 Task: Create a section Fast & Ferocious and in the section, add a milestone Network Virtualization in the project ArtisanBridge
Action: Mouse moved to (224, 504)
Screenshot: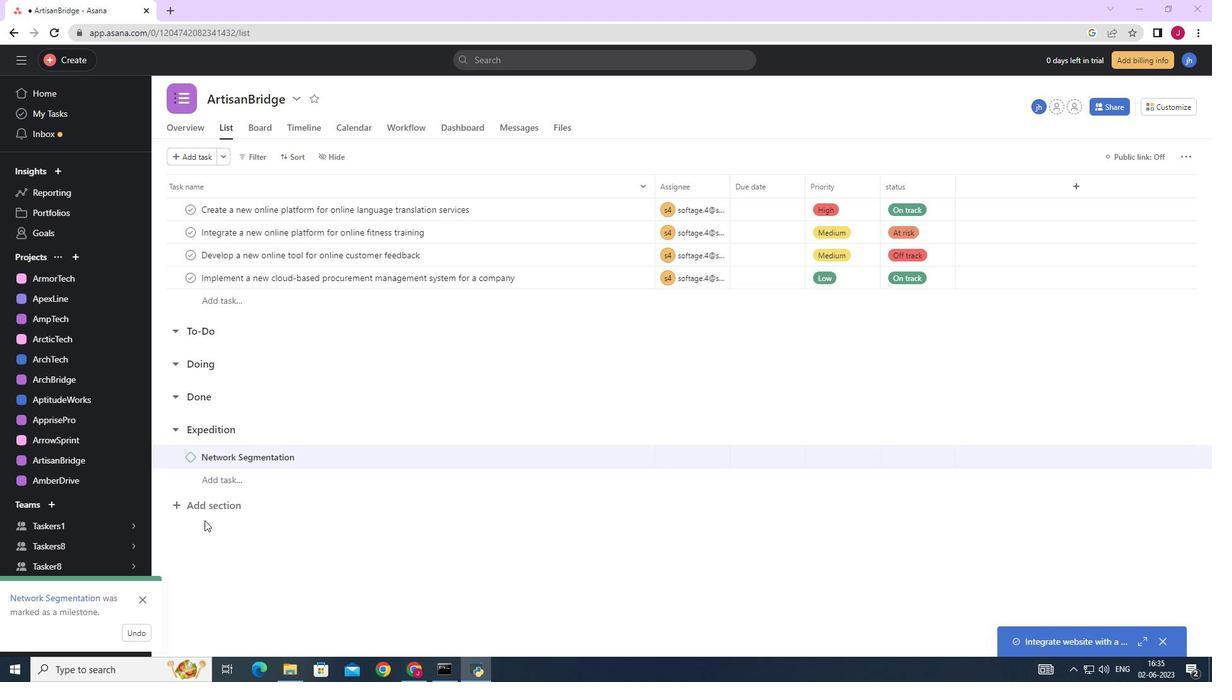 
Action: Mouse pressed left at (224, 504)
Screenshot: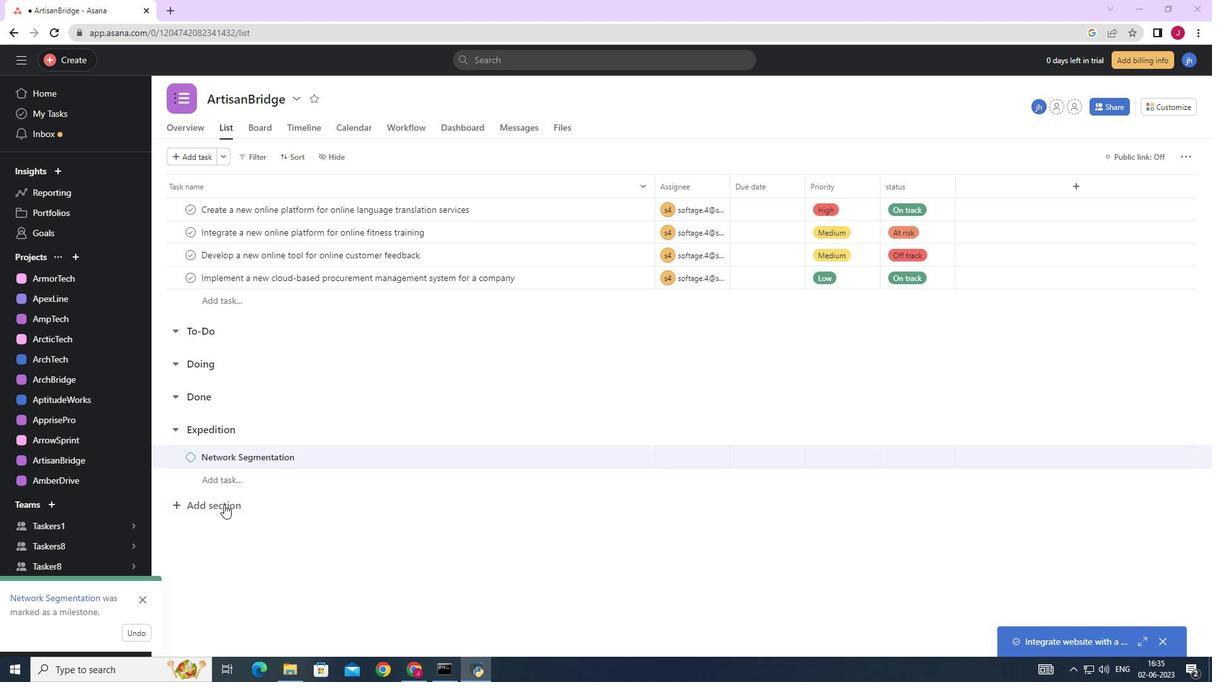 
Action: Key pressed <Key.caps_lock>F<Key.caps_lock>ast<Key.space><Key.shift>&<Key.space><Key.caps_lock>F<Key.caps_lock>erocious<Key.space><Key.enter><Key.caps_lock>N<Key.caps_lock>etwork<Key.space><Key.caps_lock>V<Key.caps_lock>irtualization<Key.space>
Screenshot: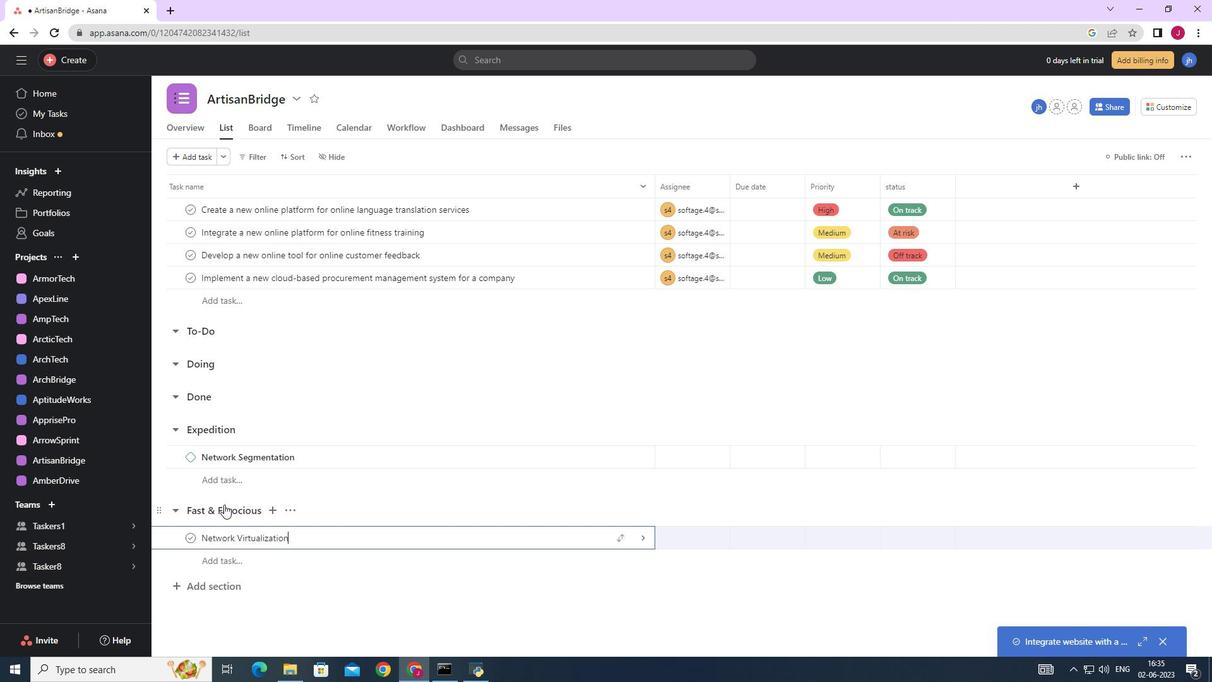 
Action: Mouse moved to (638, 539)
Screenshot: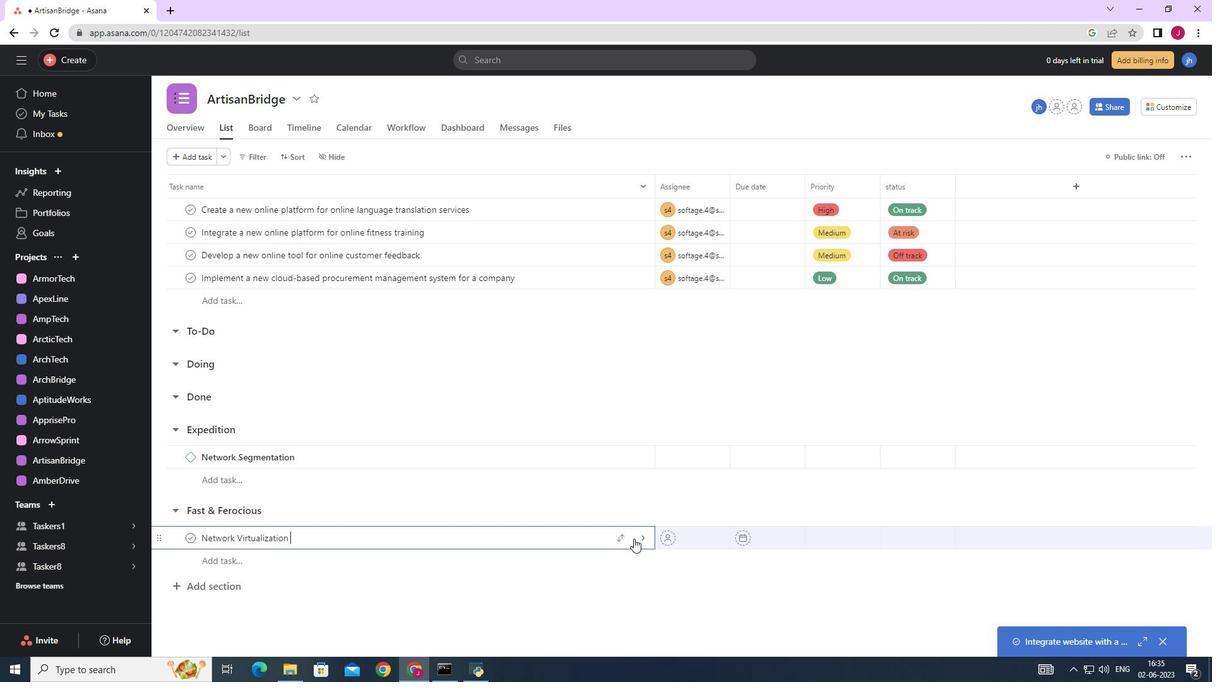 
Action: Mouse pressed left at (638, 539)
Screenshot: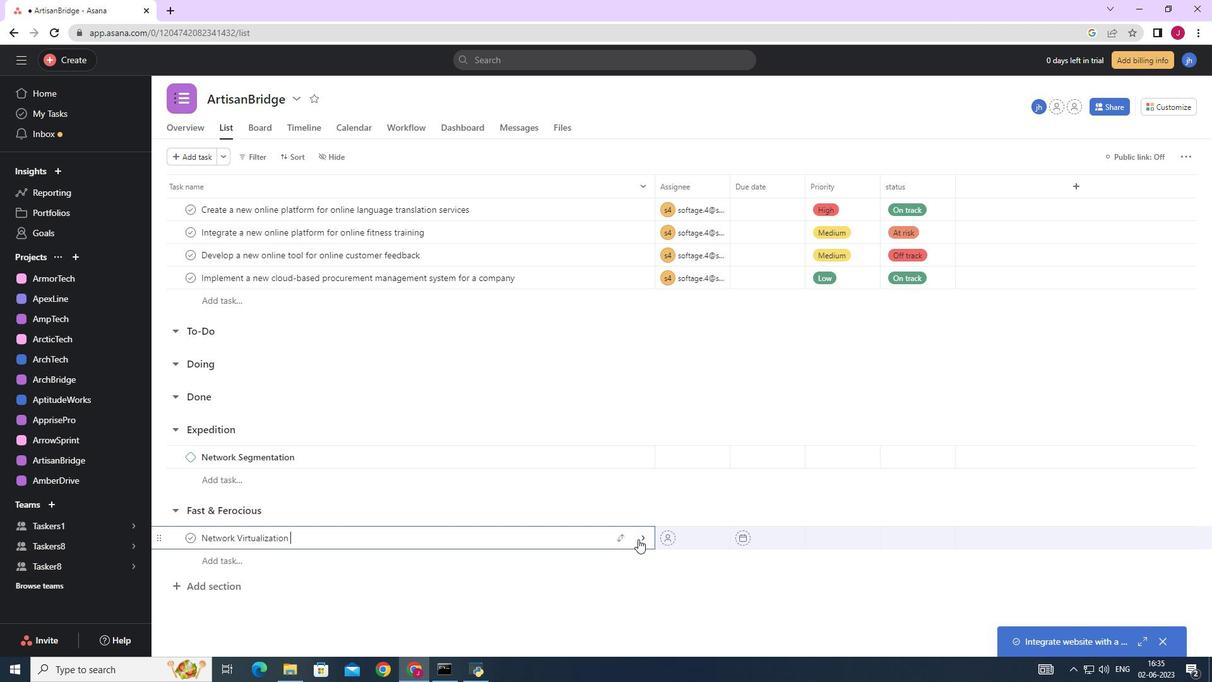 
Action: Mouse moved to (1165, 156)
Screenshot: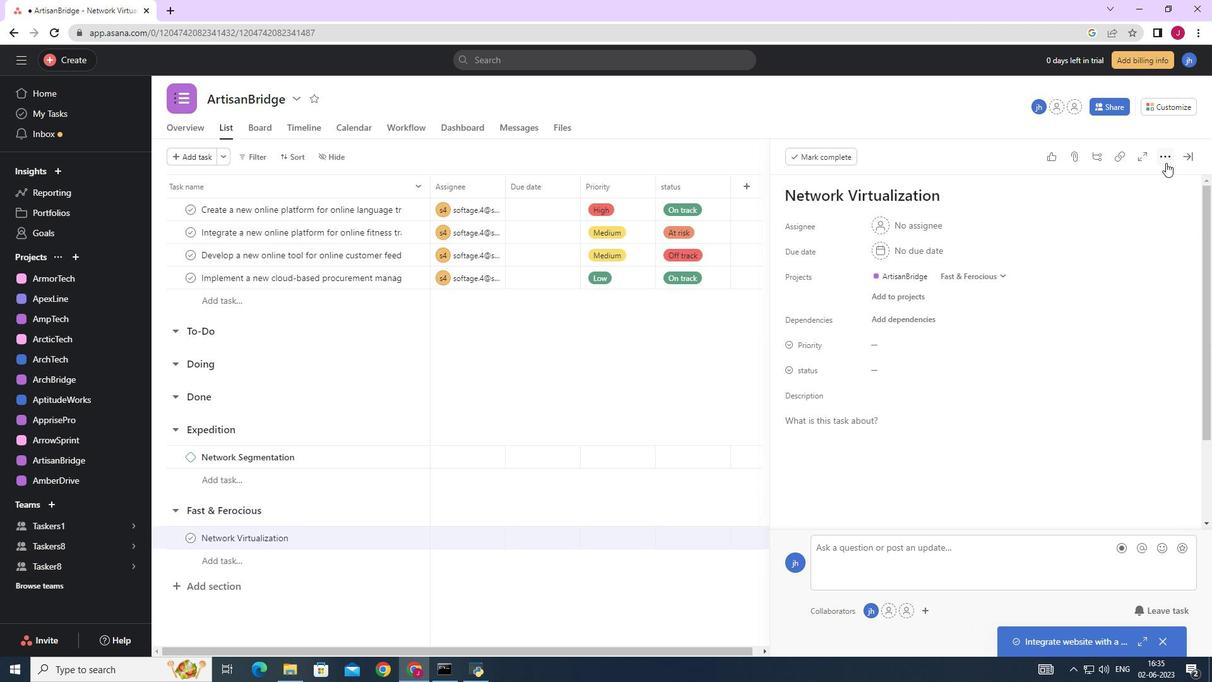 
Action: Mouse pressed left at (1165, 156)
Screenshot: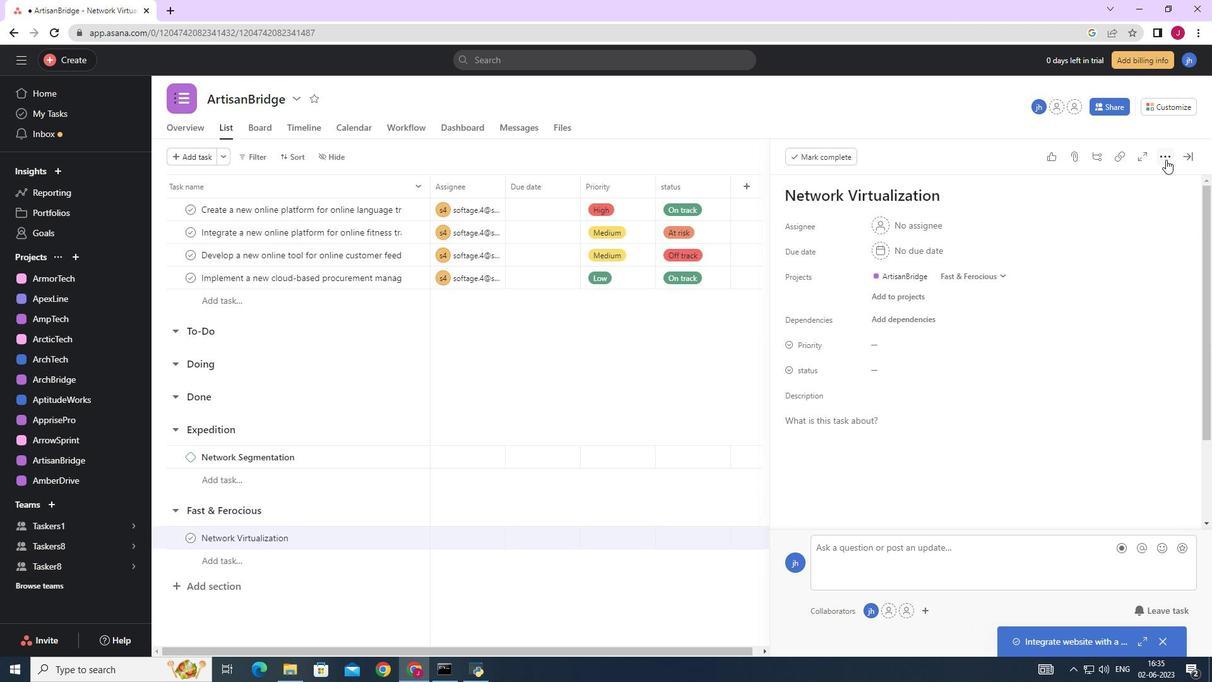 
Action: Mouse moved to (1077, 209)
Screenshot: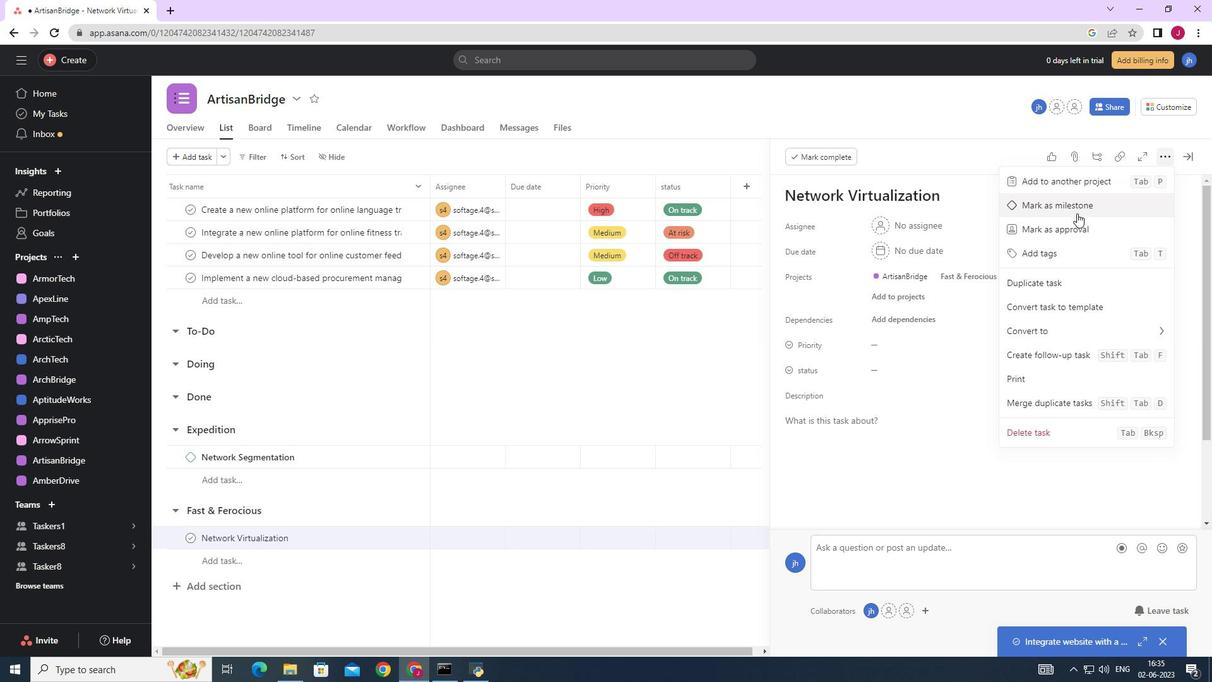 
Action: Mouse pressed left at (1077, 209)
Screenshot: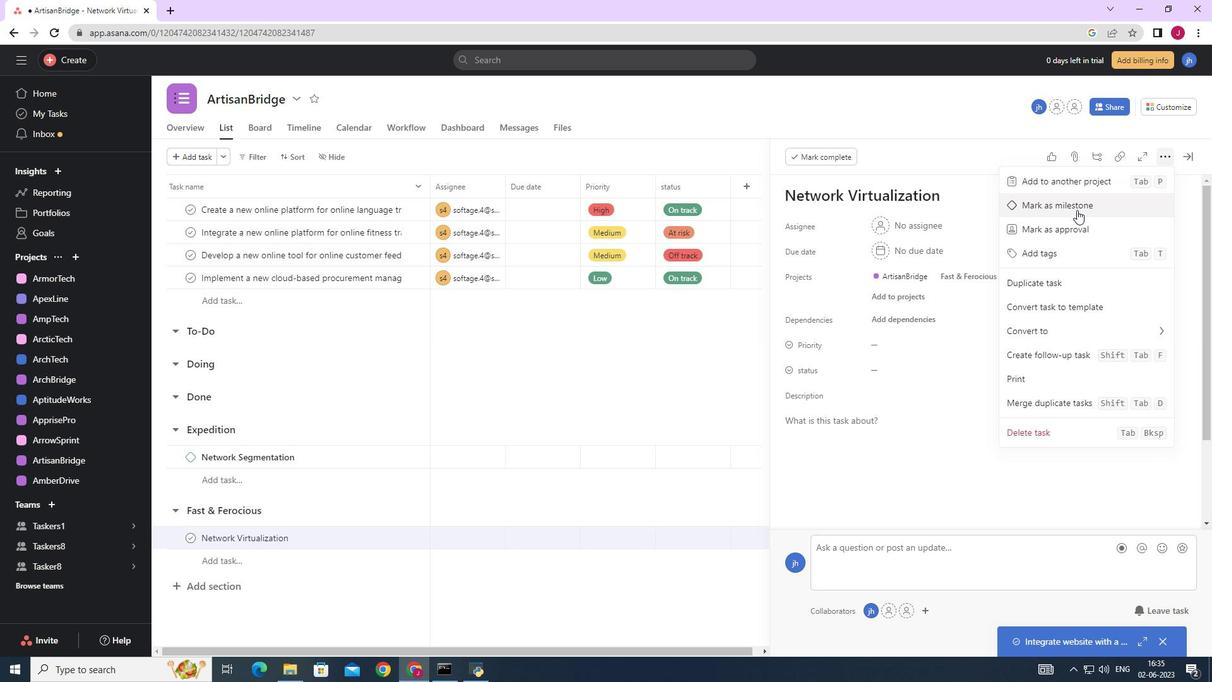 
Action: Mouse moved to (1190, 156)
Screenshot: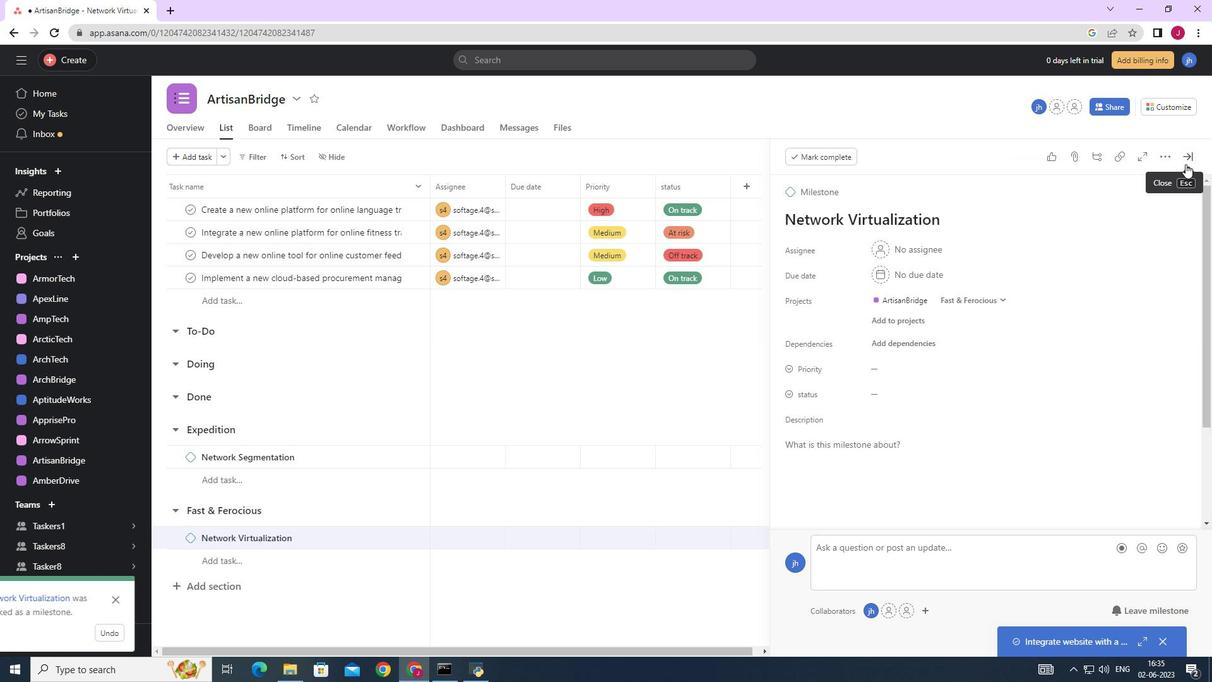 
Action: Mouse pressed left at (1190, 156)
Screenshot: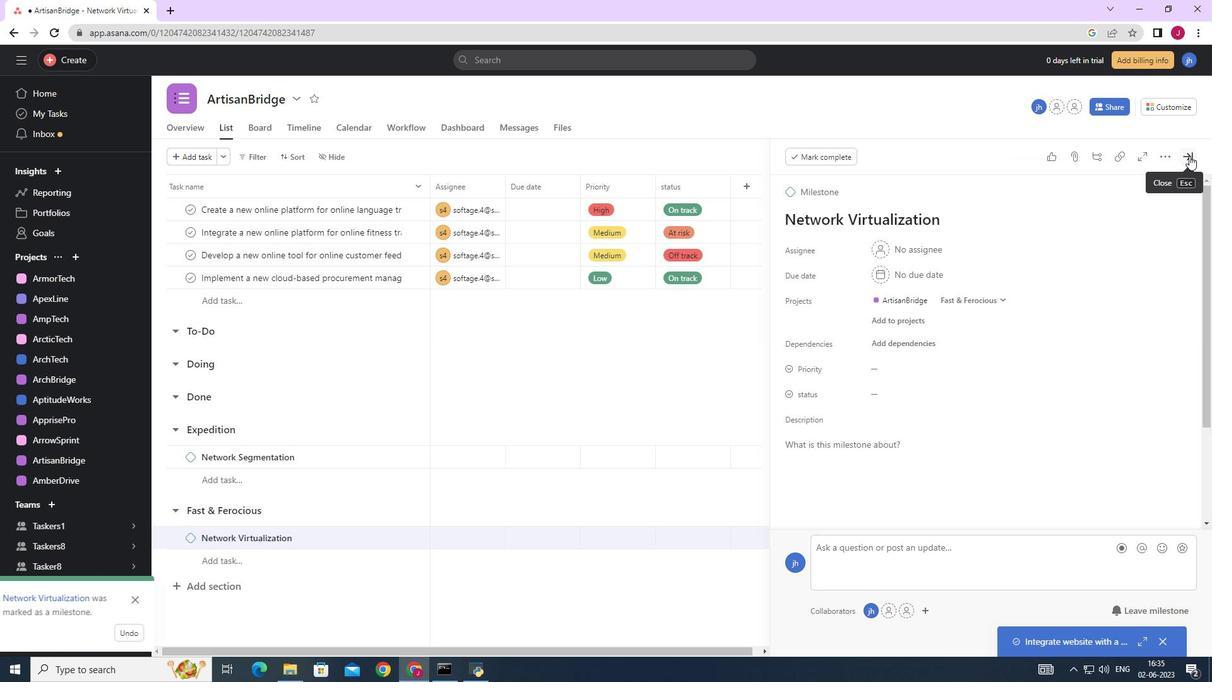 
